 Task: Change the settings to receive friend requests from all players.
Action: Mouse moved to (72, 50)
Screenshot: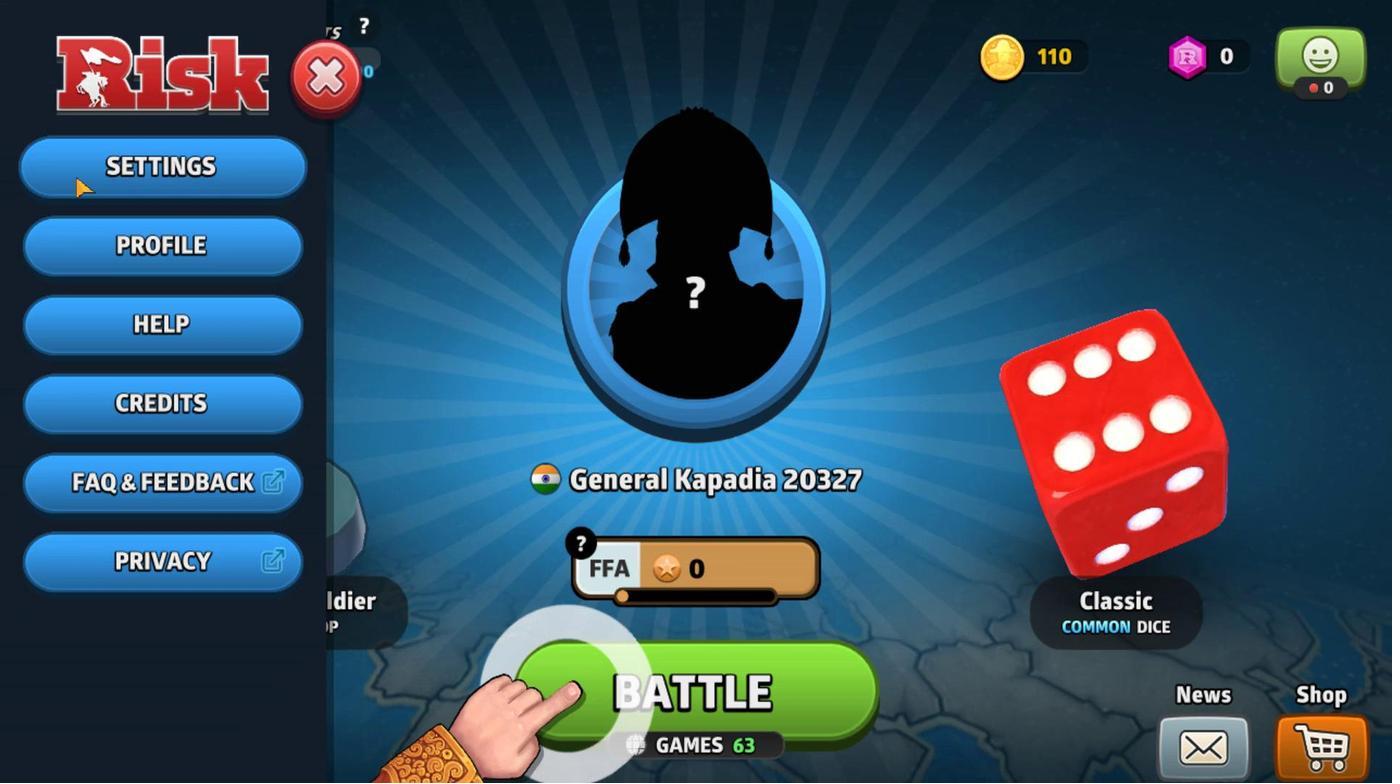 
Action: Mouse pressed left at (72, 50)
Screenshot: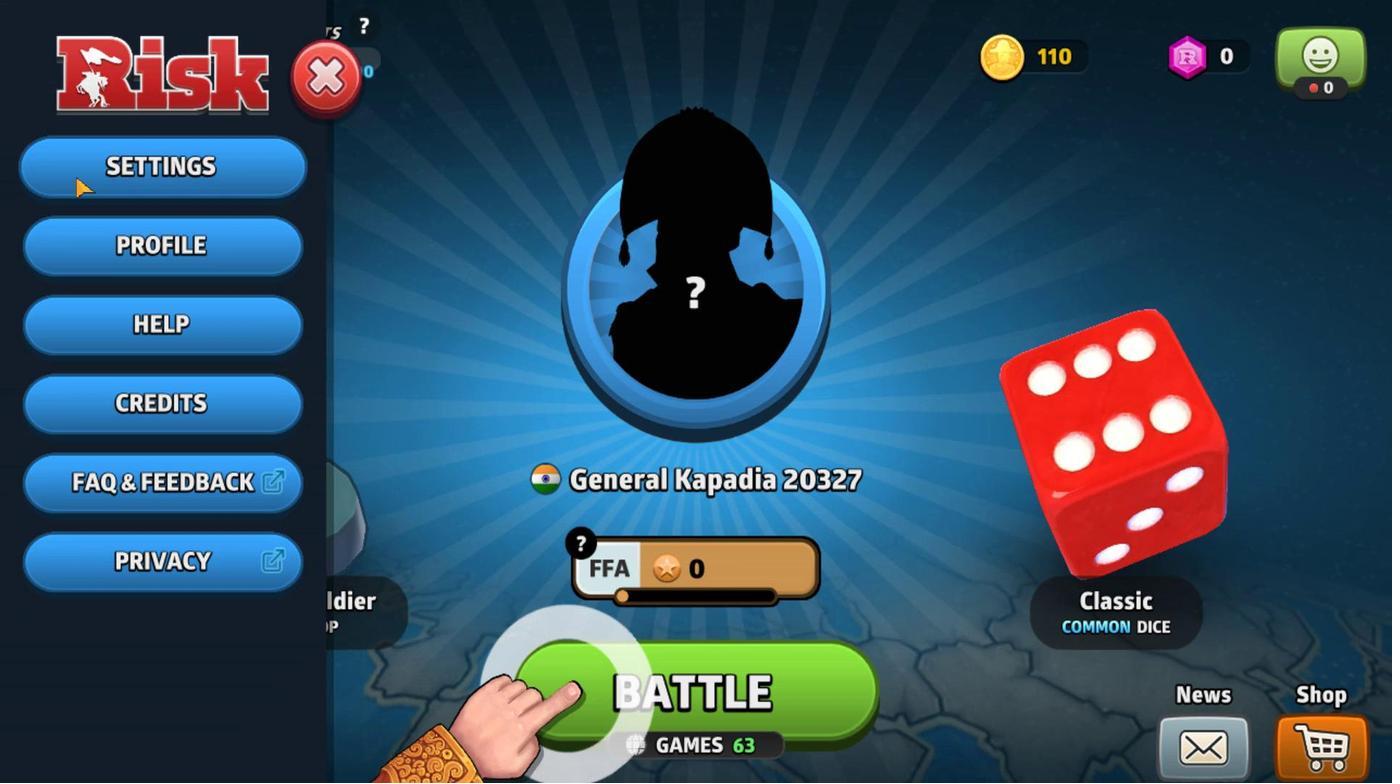 
Action: Mouse moved to (134, 165)
Screenshot: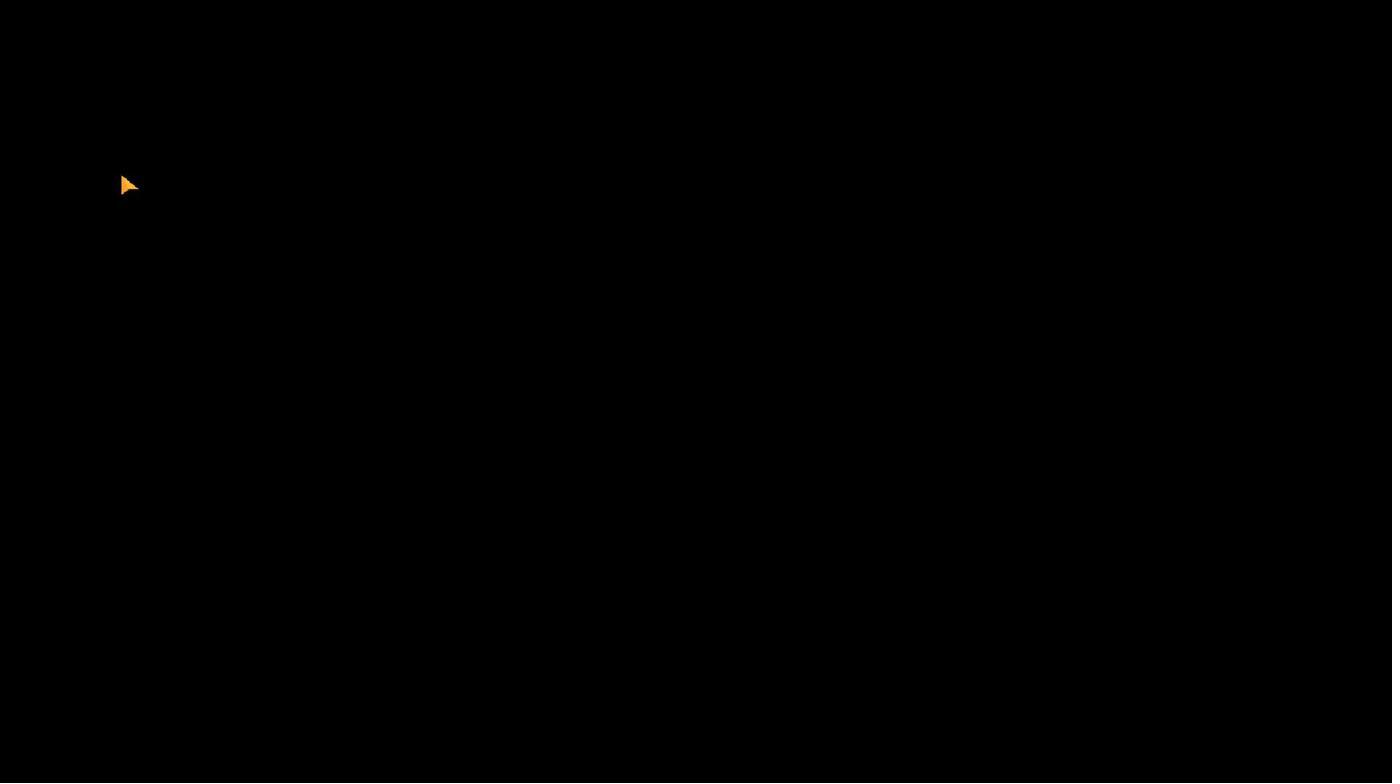 
Action: Mouse pressed left at (134, 165)
Screenshot: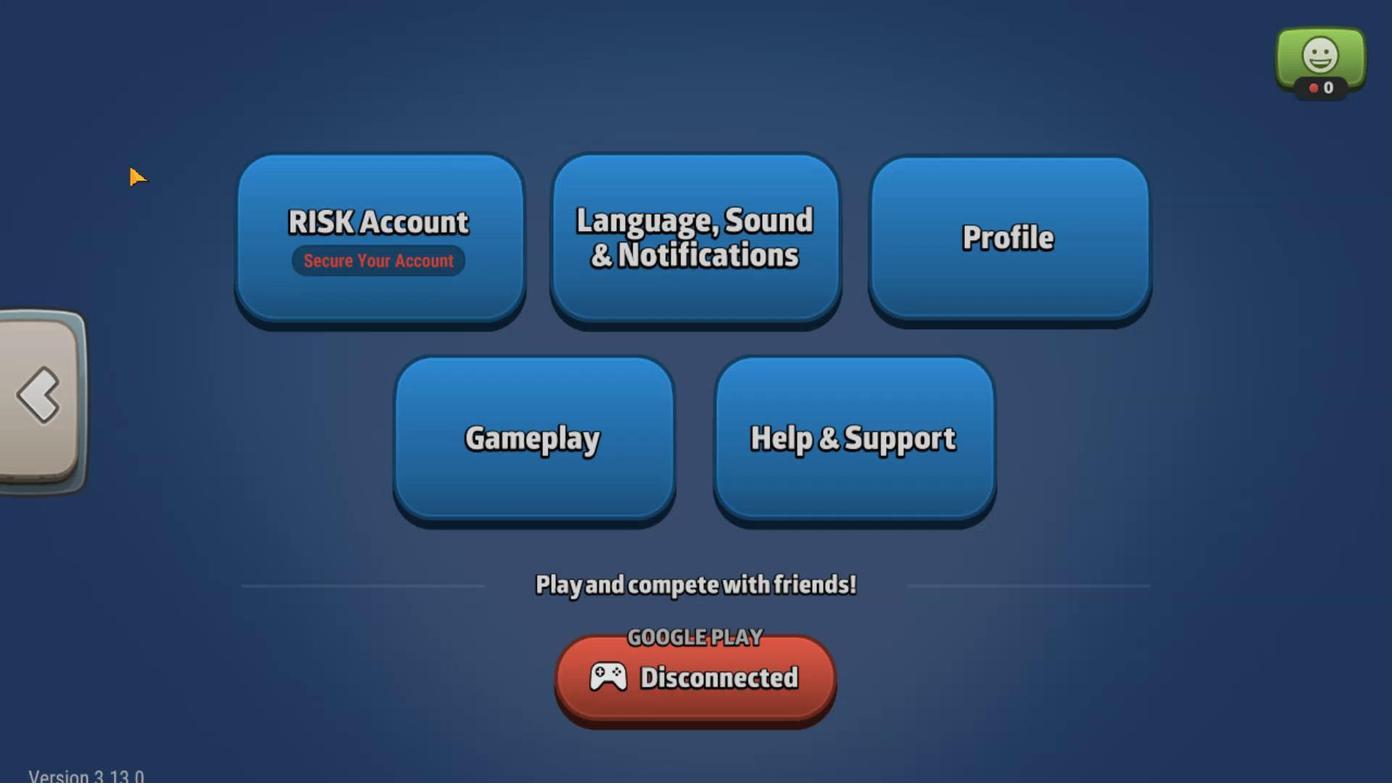 
Action: Mouse moved to (711, 243)
Screenshot: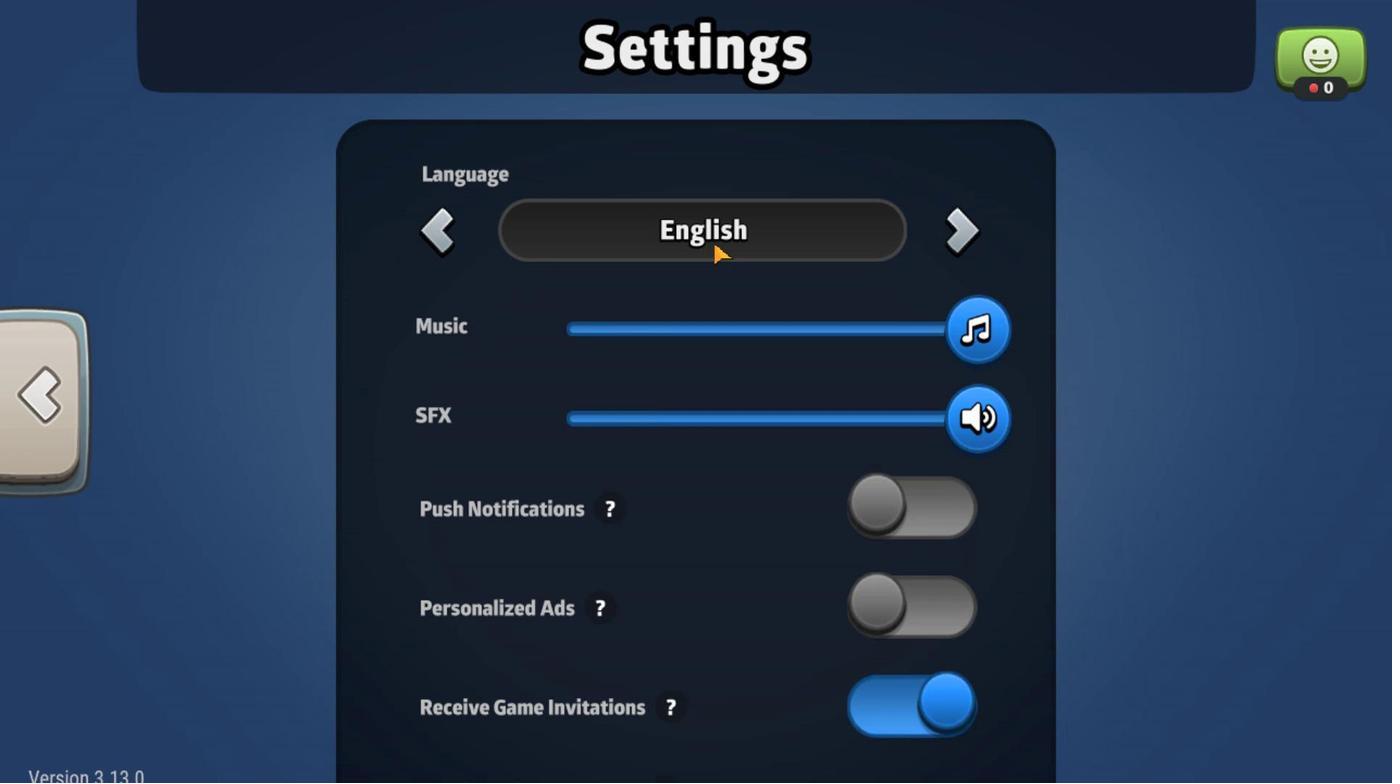 
Action: Mouse pressed left at (711, 243)
Screenshot: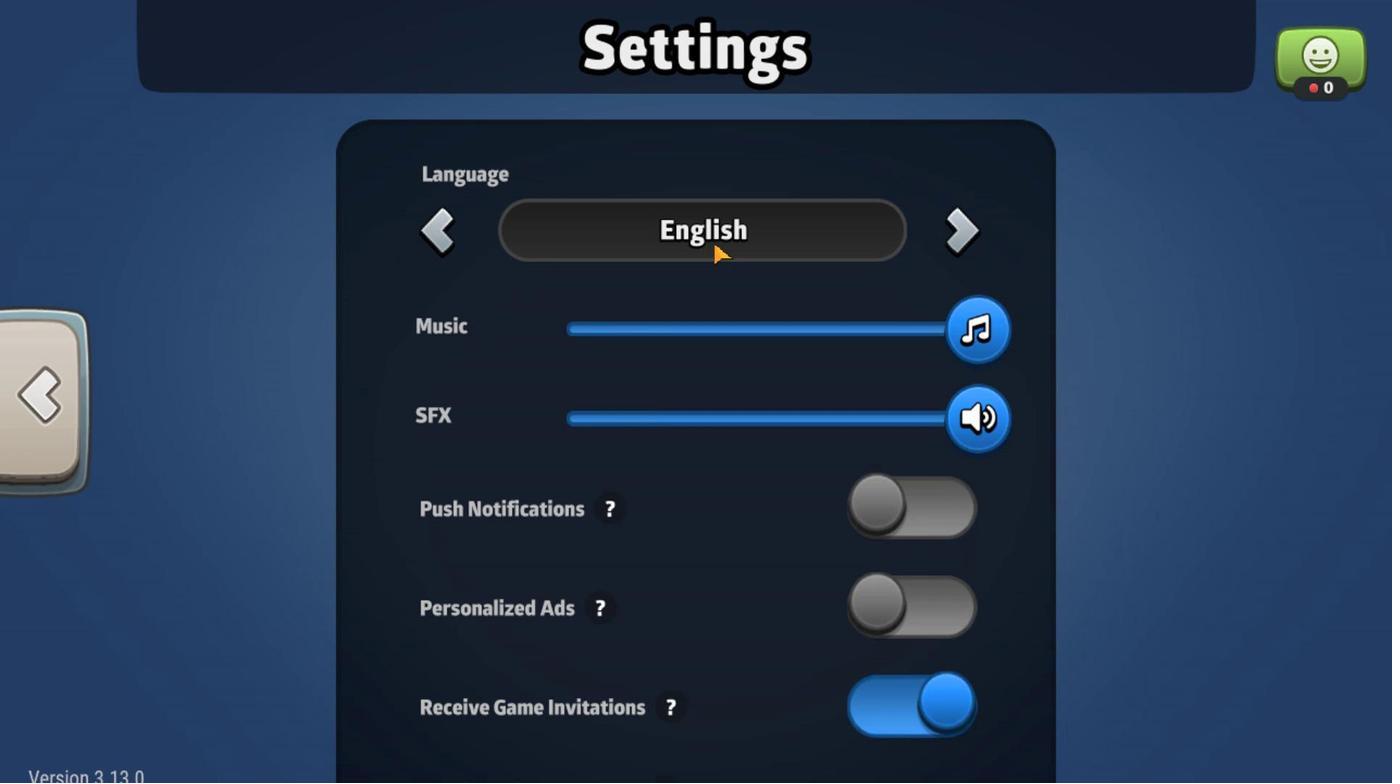 
Action: Mouse moved to (765, 695)
Screenshot: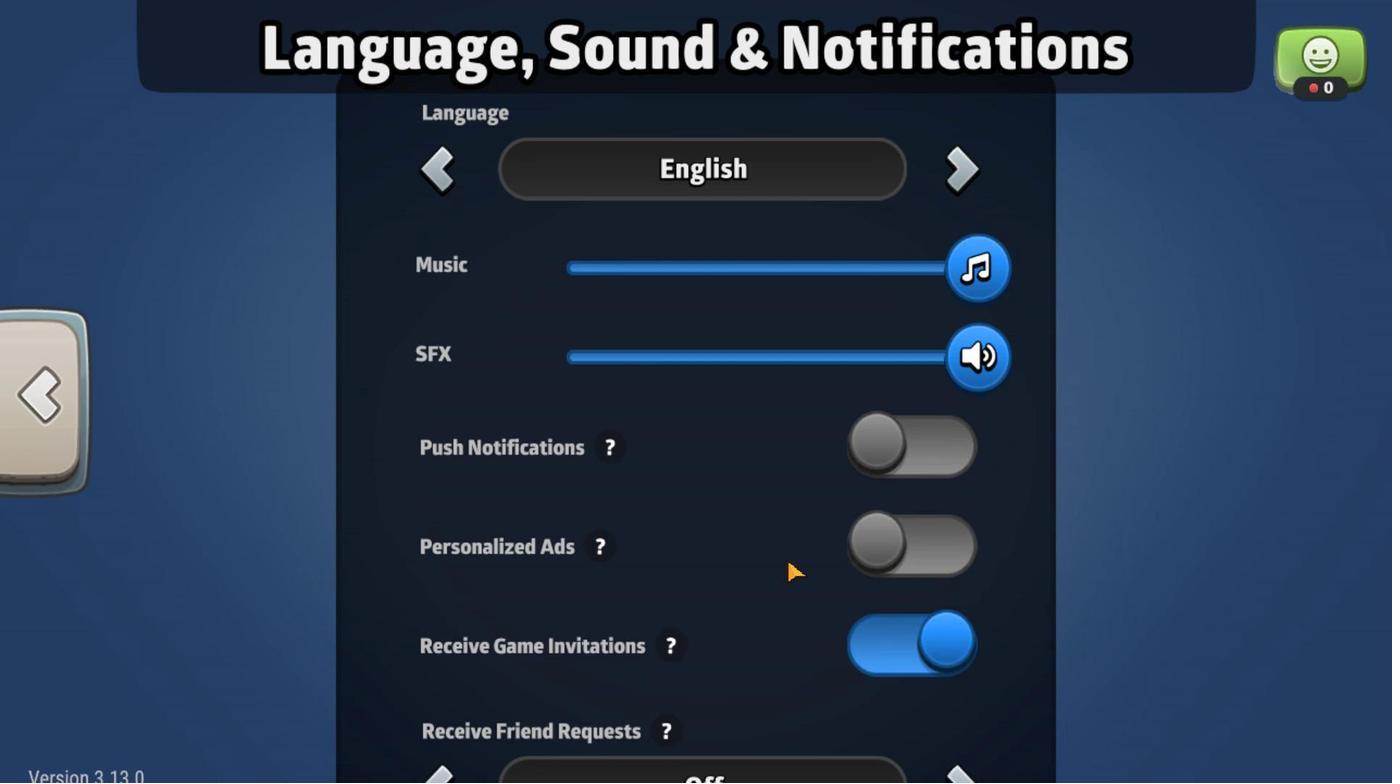 
Action: Mouse scrolled (765, 694) with delta (0, 0)
Screenshot: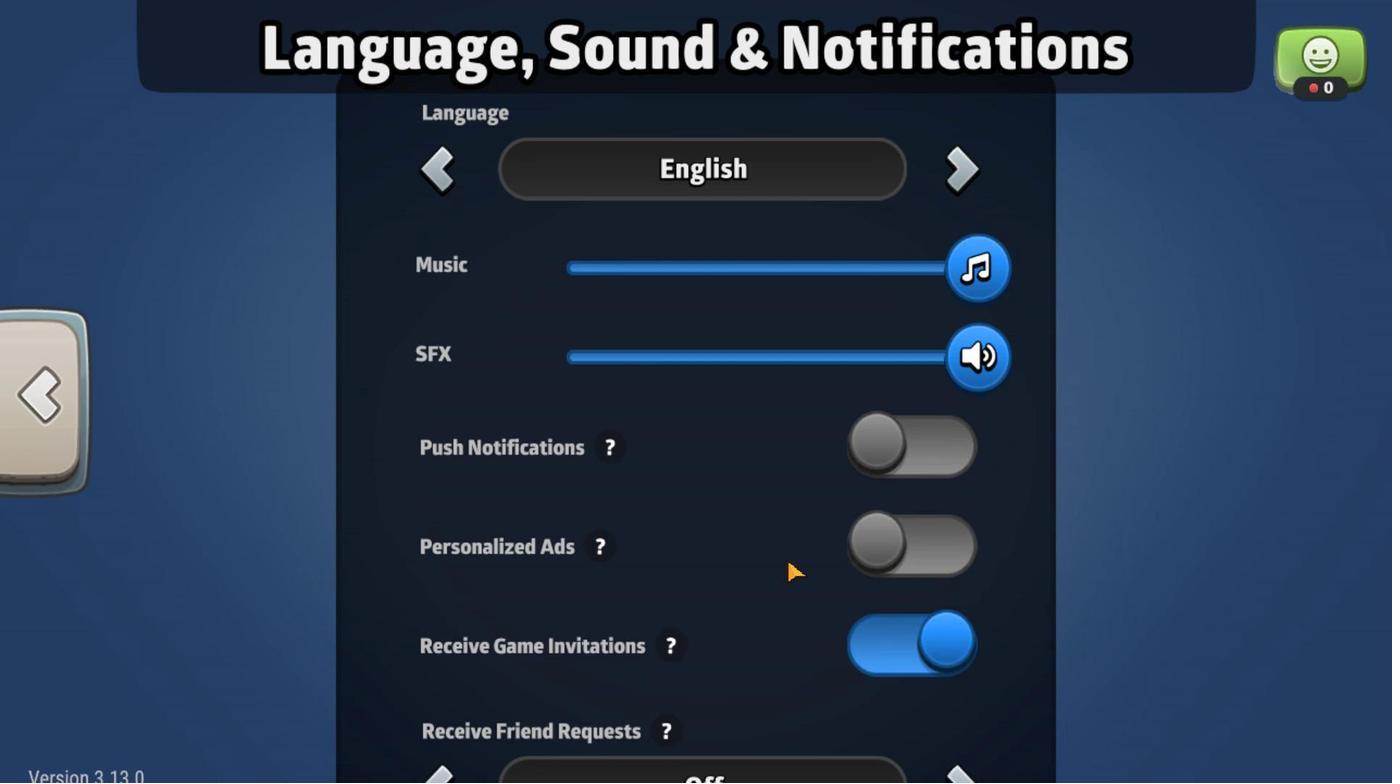 
Action: Mouse moved to (767, 681)
Screenshot: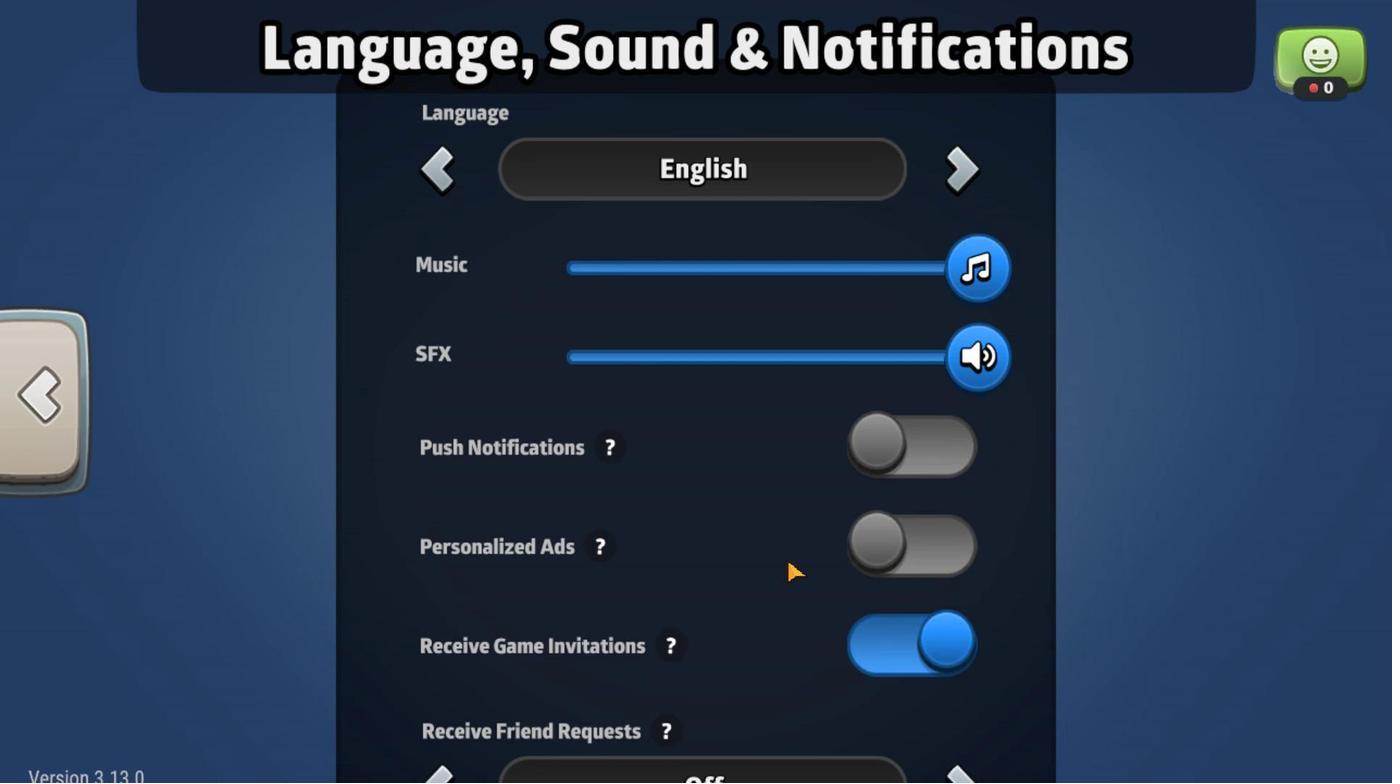 
Action: Mouse scrolled (767, 680) with delta (0, 0)
Screenshot: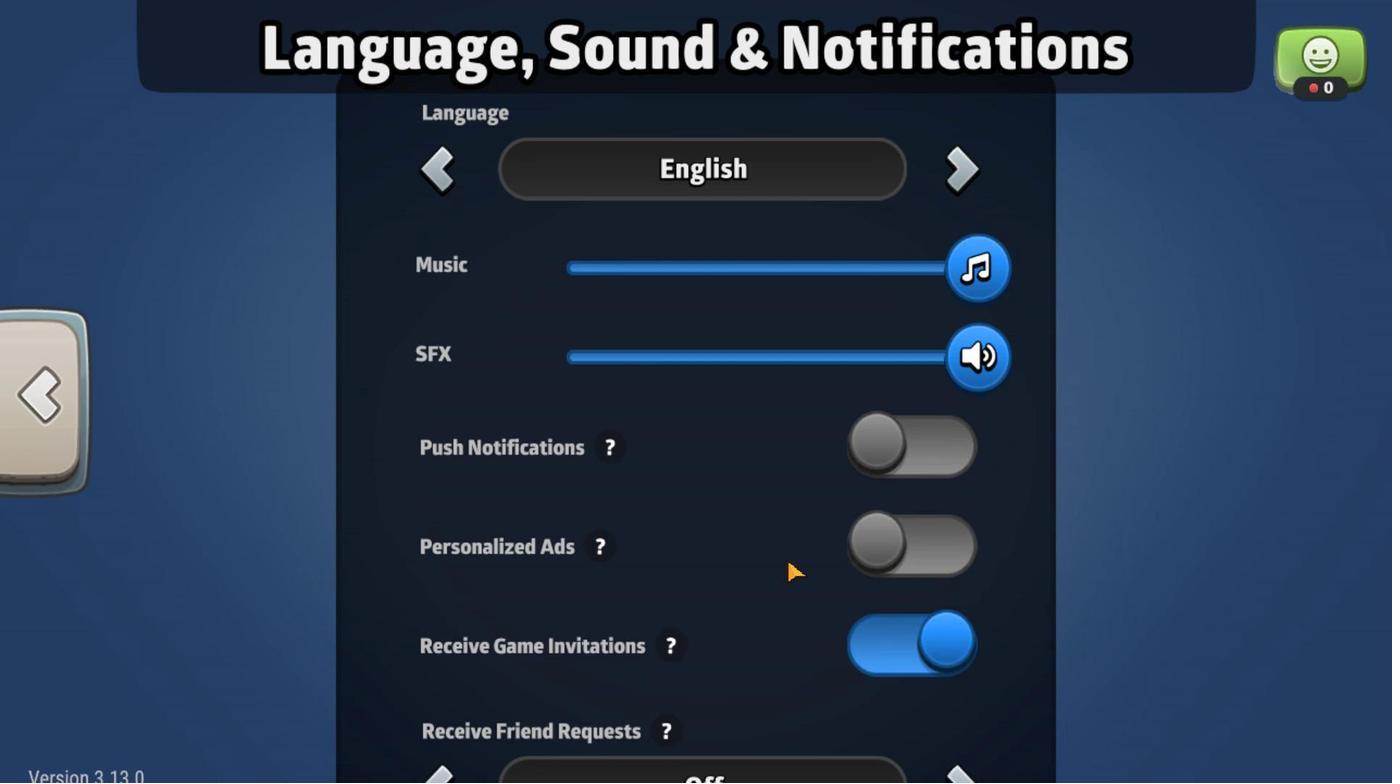 
Action: Mouse moved to (770, 669)
Screenshot: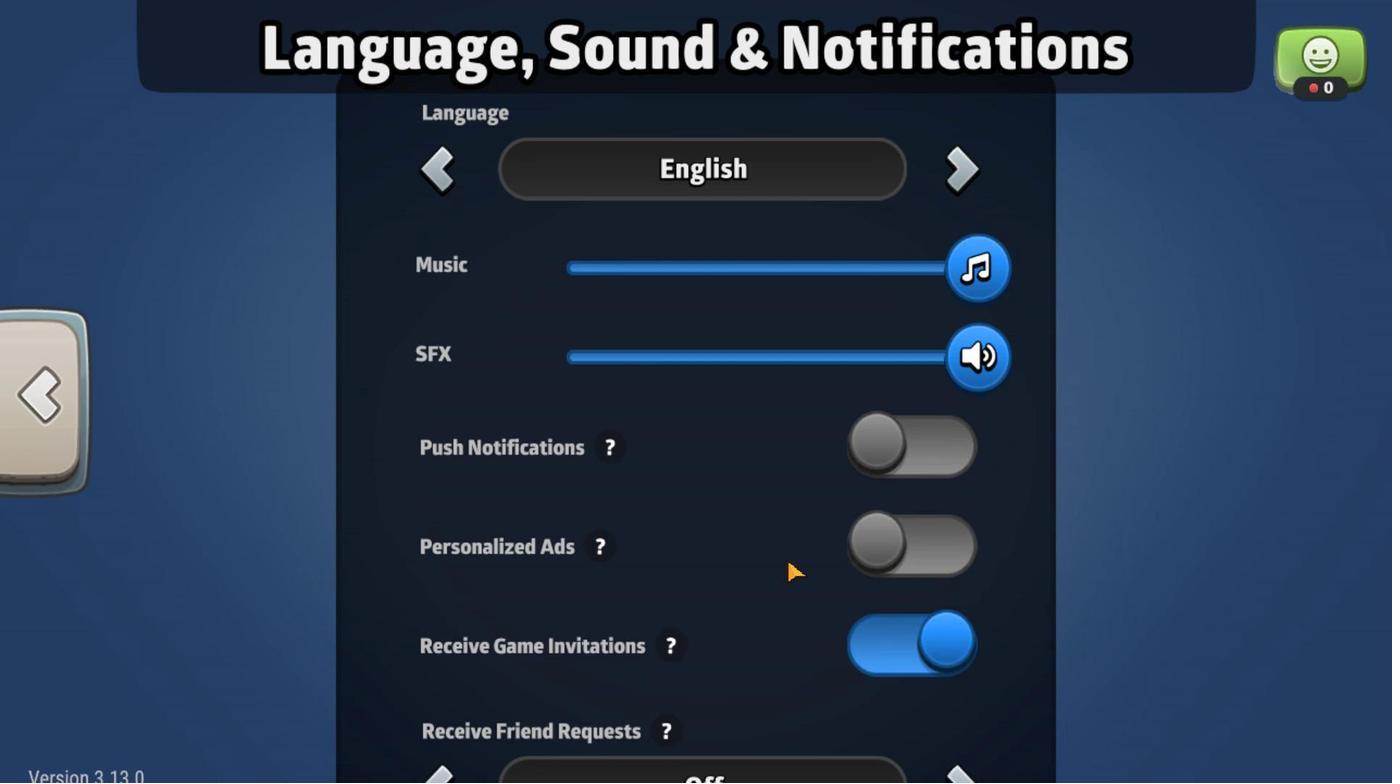 
Action: Mouse scrolled (770, 668) with delta (0, 0)
Screenshot: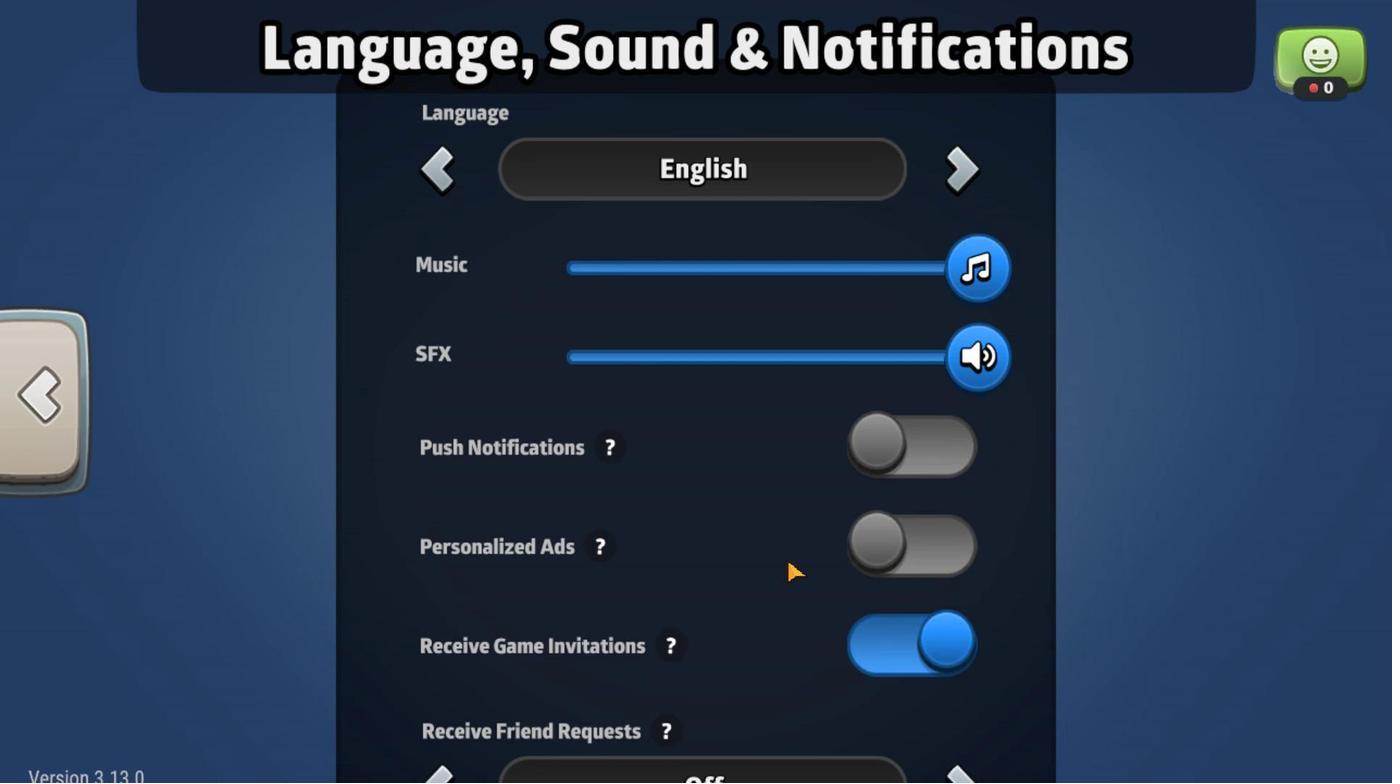 
Action: Mouse moved to (774, 651)
Screenshot: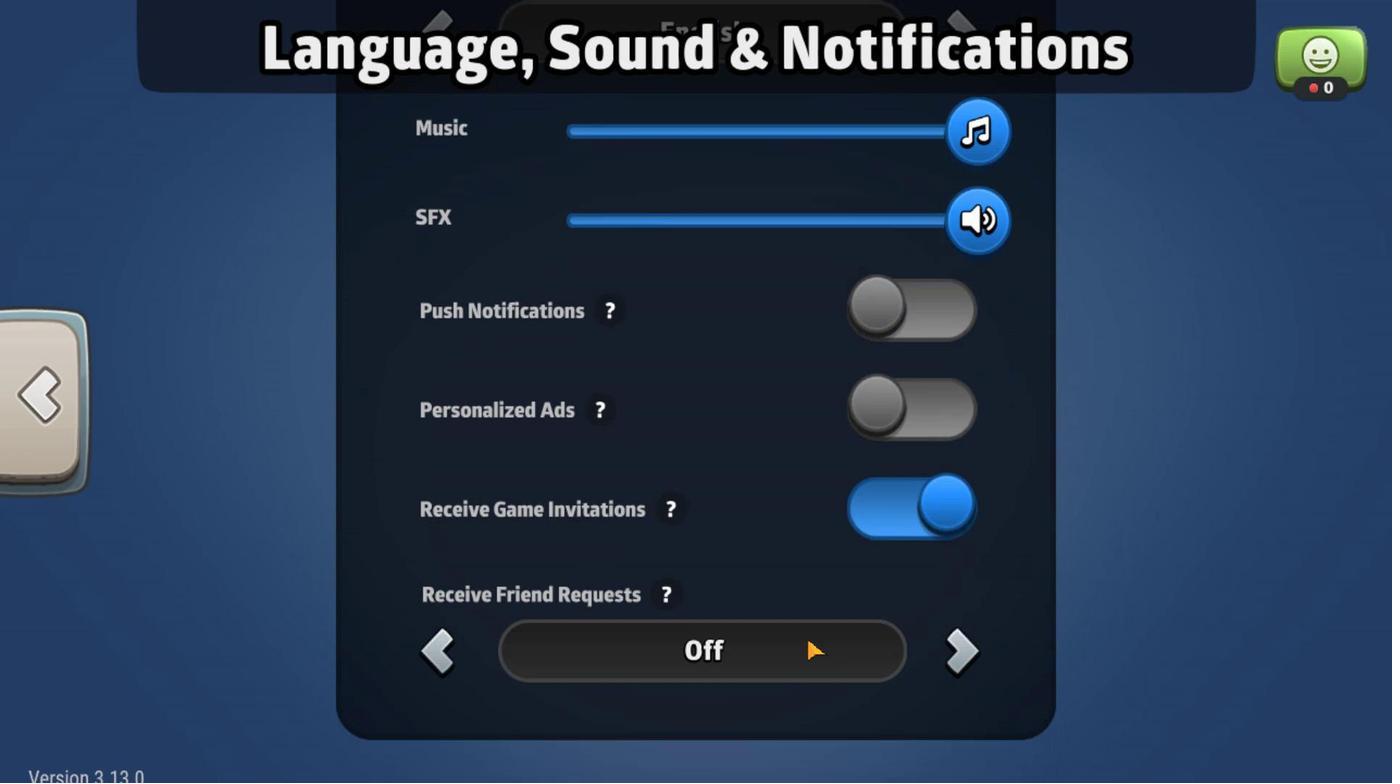 
Action: Mouse scrolled (774, 650) with delta (0, 0)
Screenshot: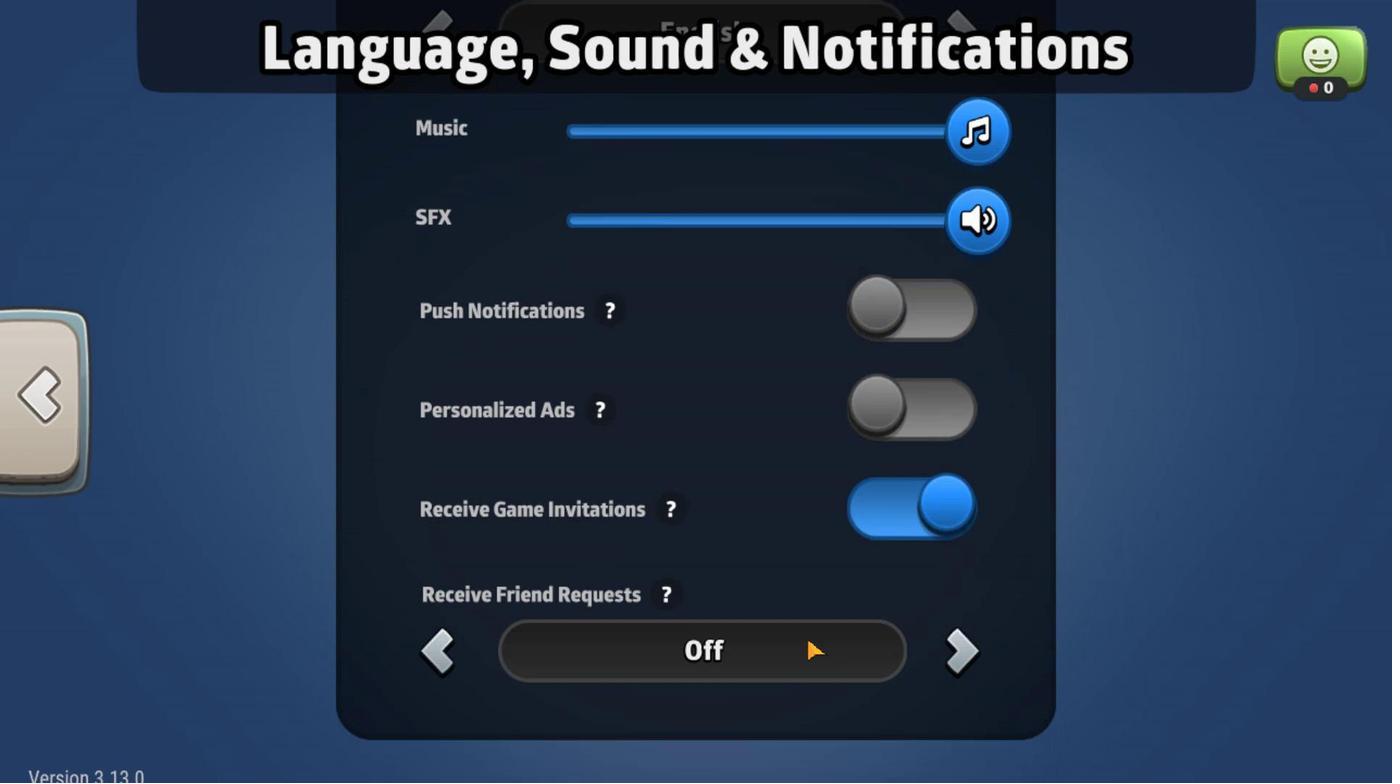 
Action: Mouse moved to (780, 625)
Screenshot: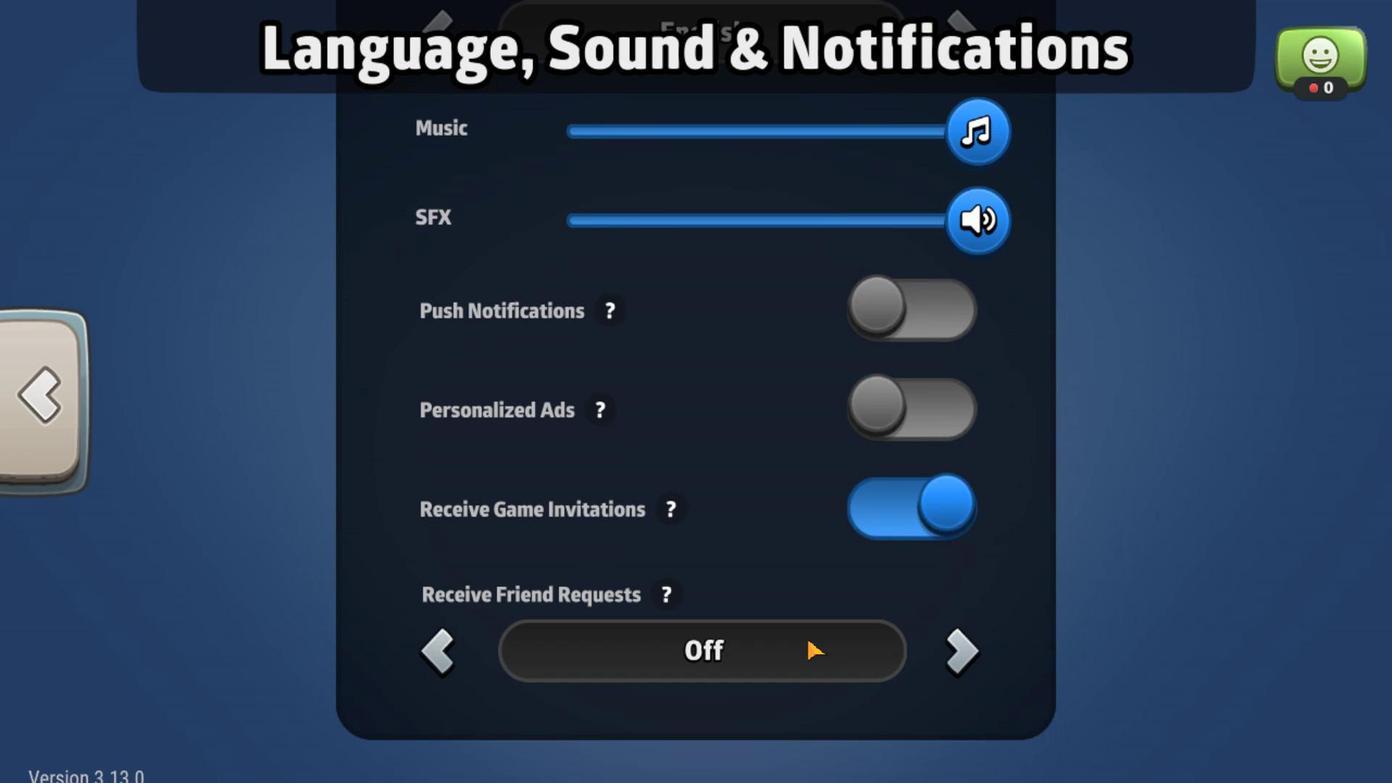 
Action: Mouse scrolled (780, 625) with delta (0, 0)
Screenshot: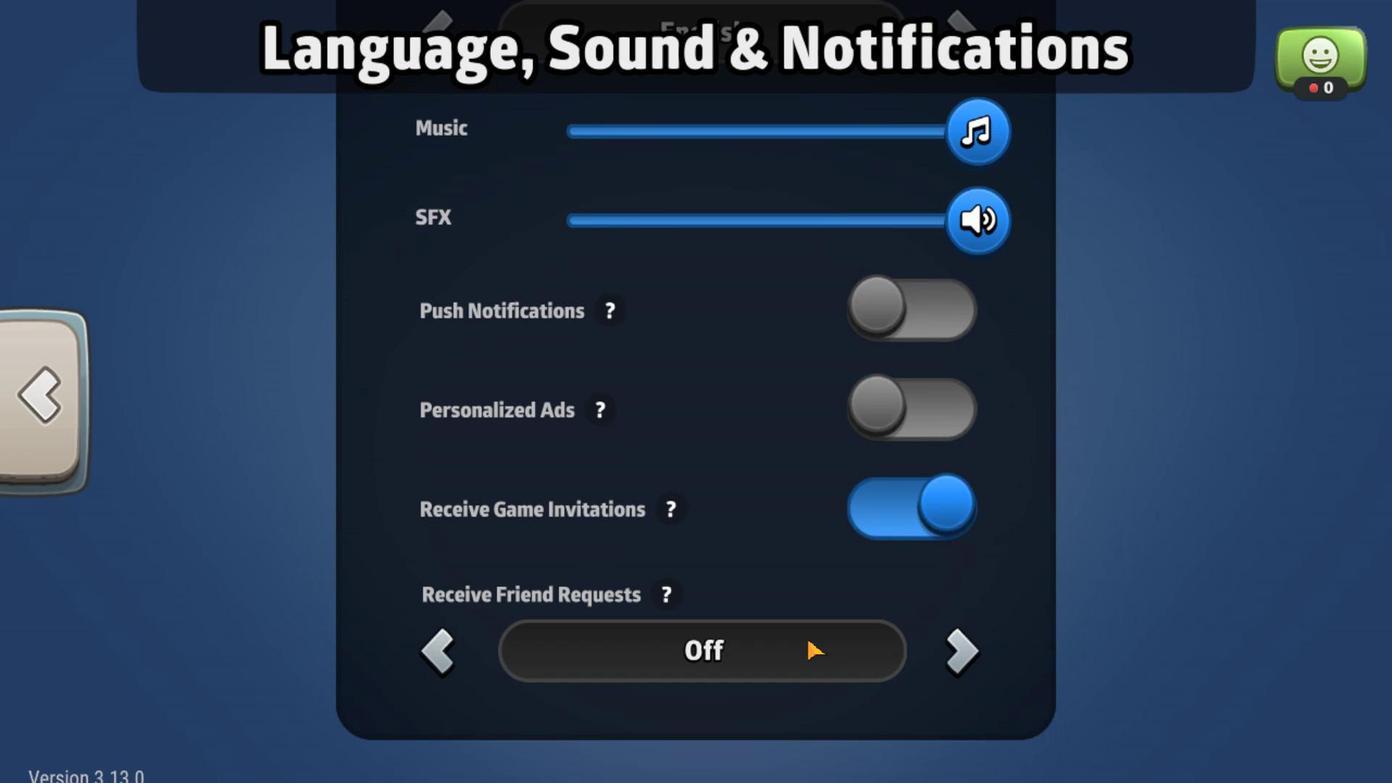 
Action: Mouse moved to (784, 607)
Screenshot: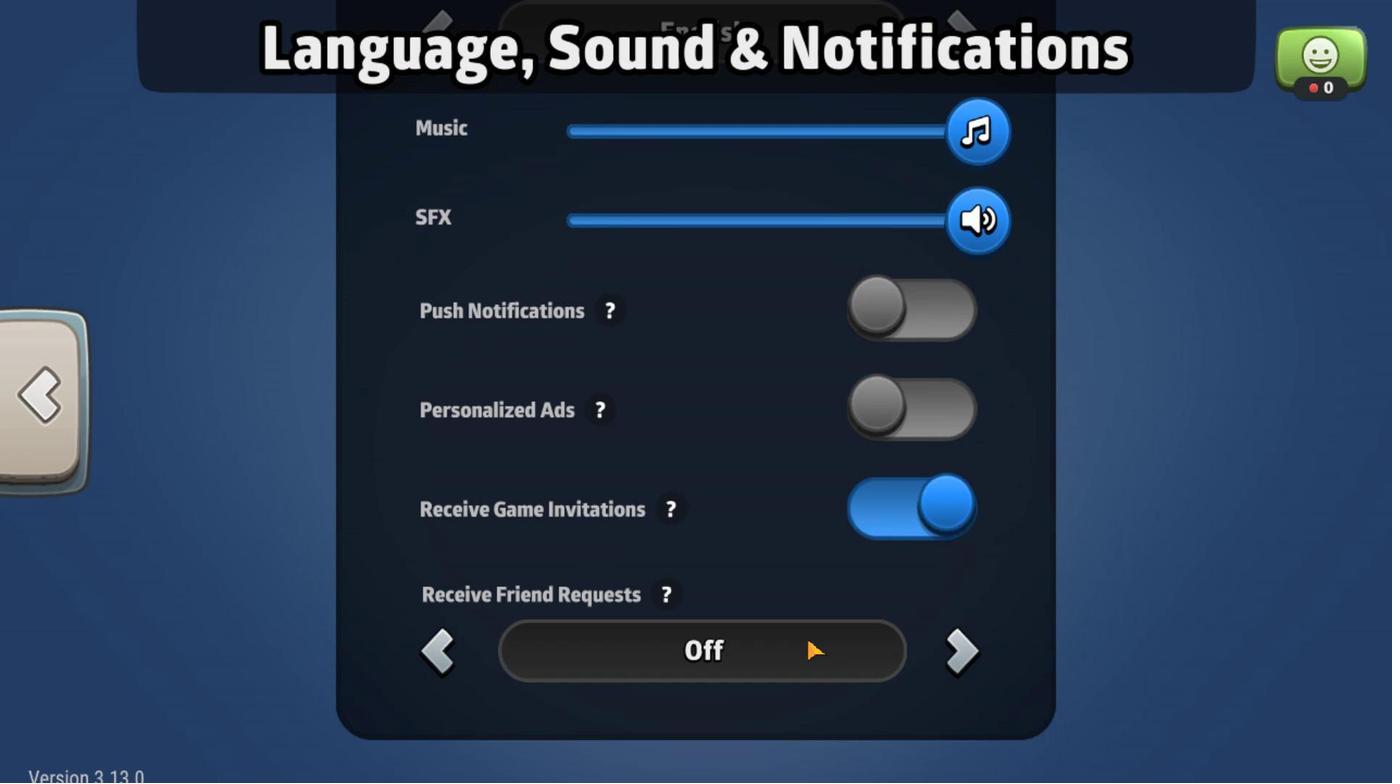 
Action: Mouse scrolled (784, 606) with delta (0, 0)
Screenshot: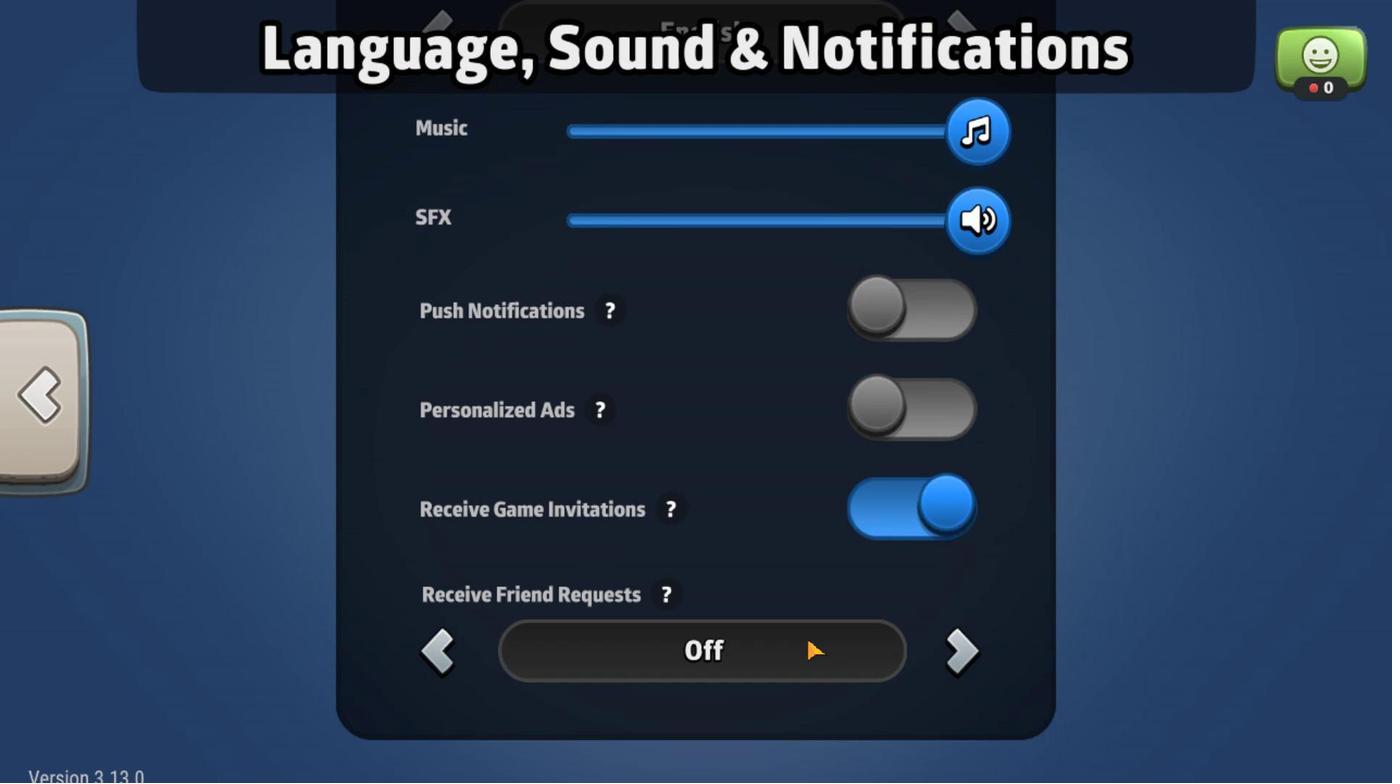 
Action: Mouse moved to (950, 688)
Screenshot: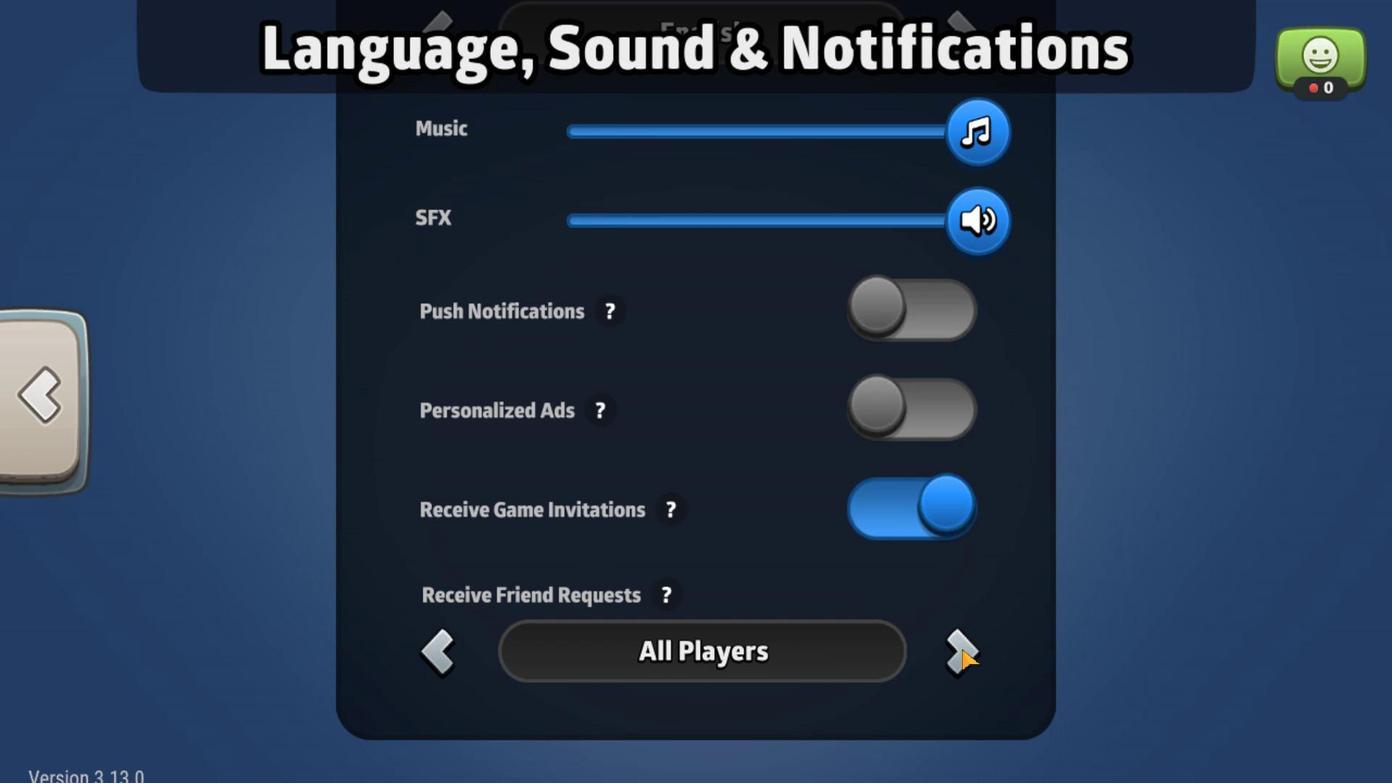 
Action: Mouse pressed left at (950, 688)
Screenshot: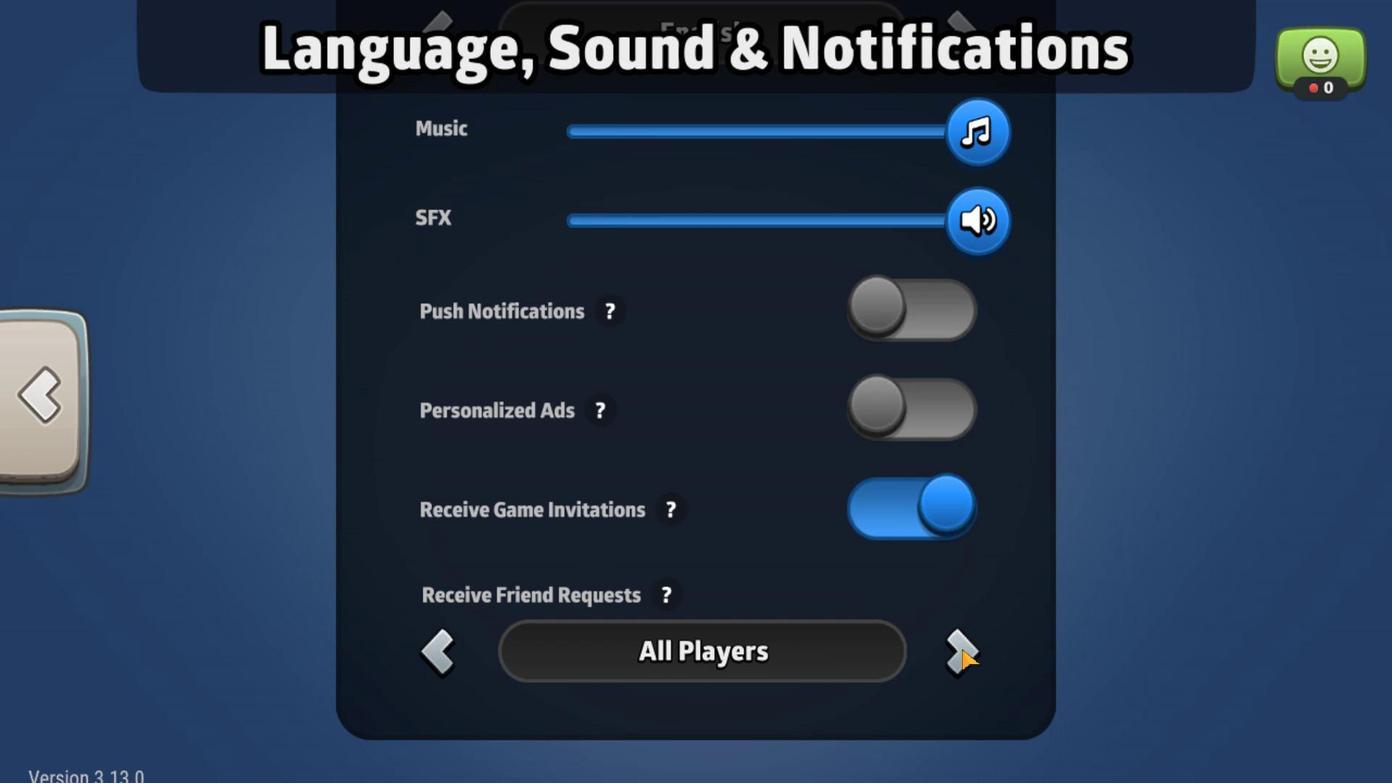 
Action: Mouse moved to (883, 646)
Screenshot: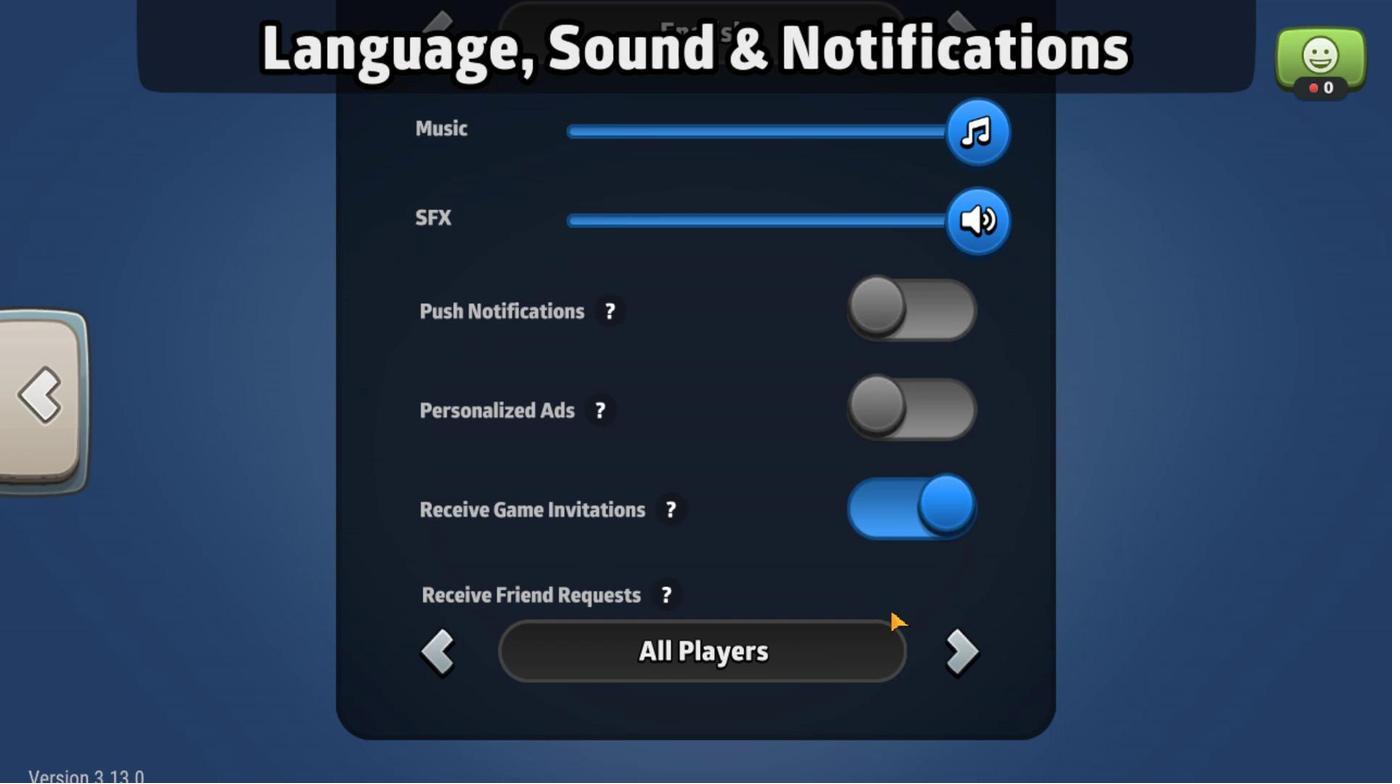 
